 Task: Create new contact,   with mail id: 'IsabelleMitchell@thk.com', first name: 'Isabelle', Last name: 'Mitchell', Job Title: Systems Analyst, Phone number (801) 555-9012. Change life cycle stage to  'Lead' and lead status to 'New'. Add new company to the associated contact: www.swelectes.com
 . Logged in from softage.5@softage.net
Action: Mouse moved to (76, 55)
Screenshot: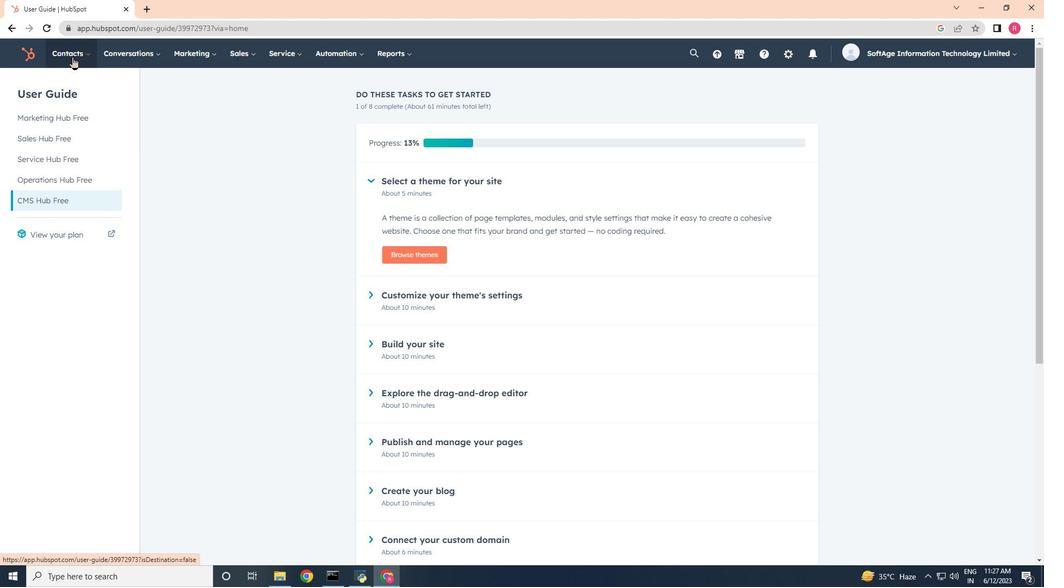 
Action: Mouse pressed left at (76, 55)
Screenshot: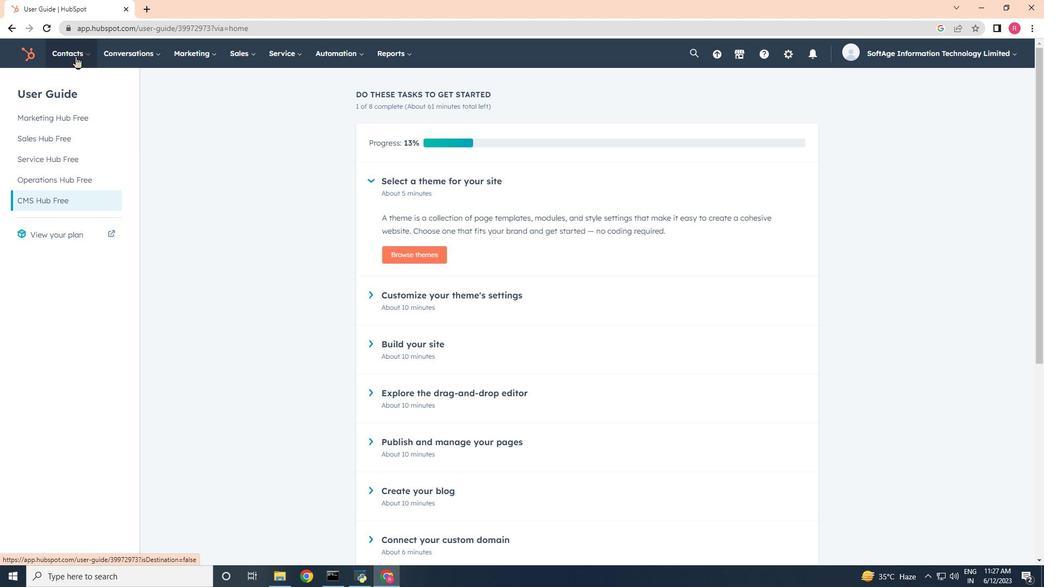 
Action: Mouse moved to (77, 90)
Screenshot: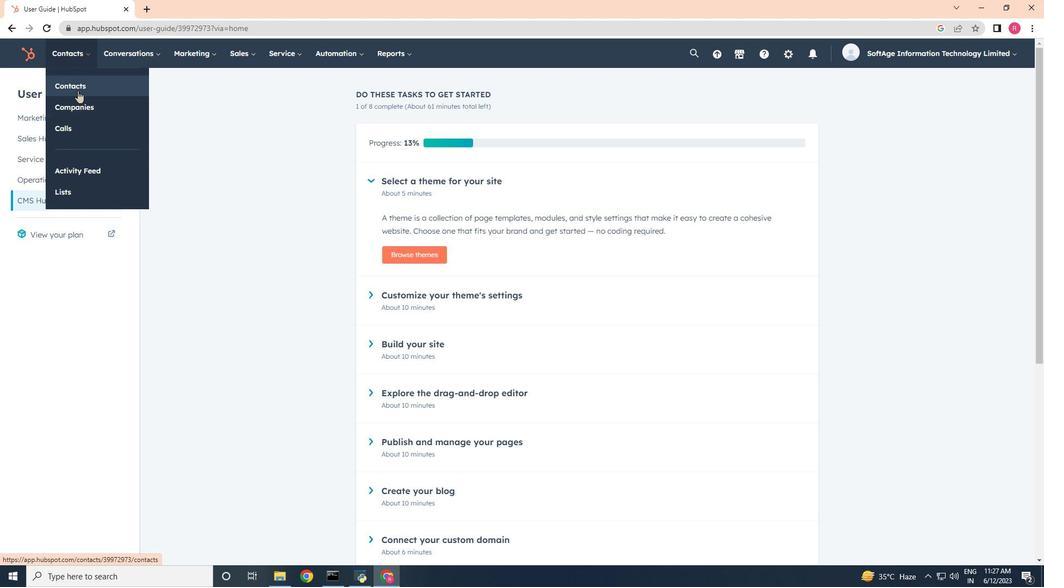
Action: Mouse pressed left at (77, 90)
Screenshot: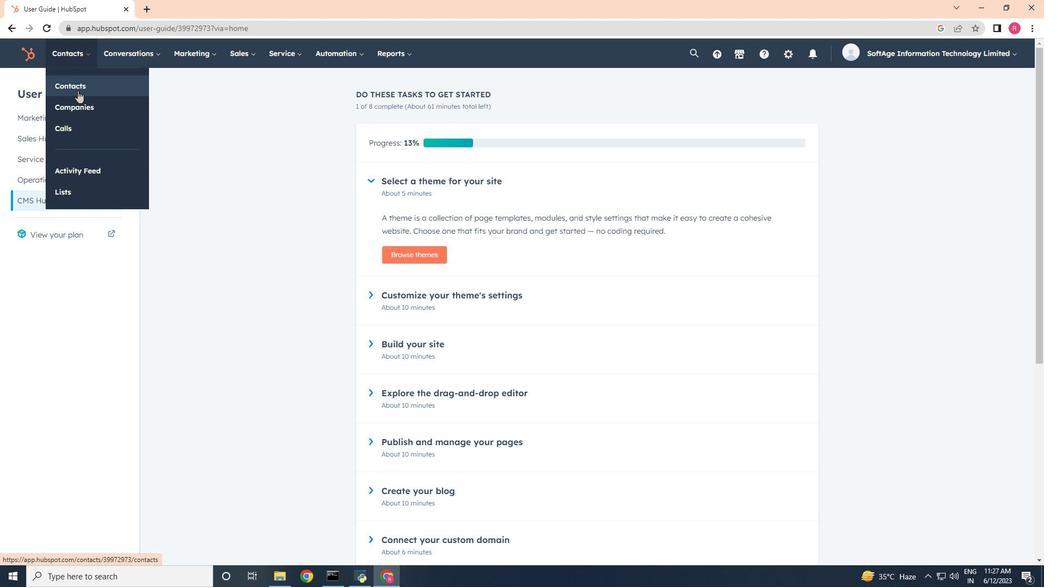 
Action: Mouse moved to (999, 97)
Screenshot: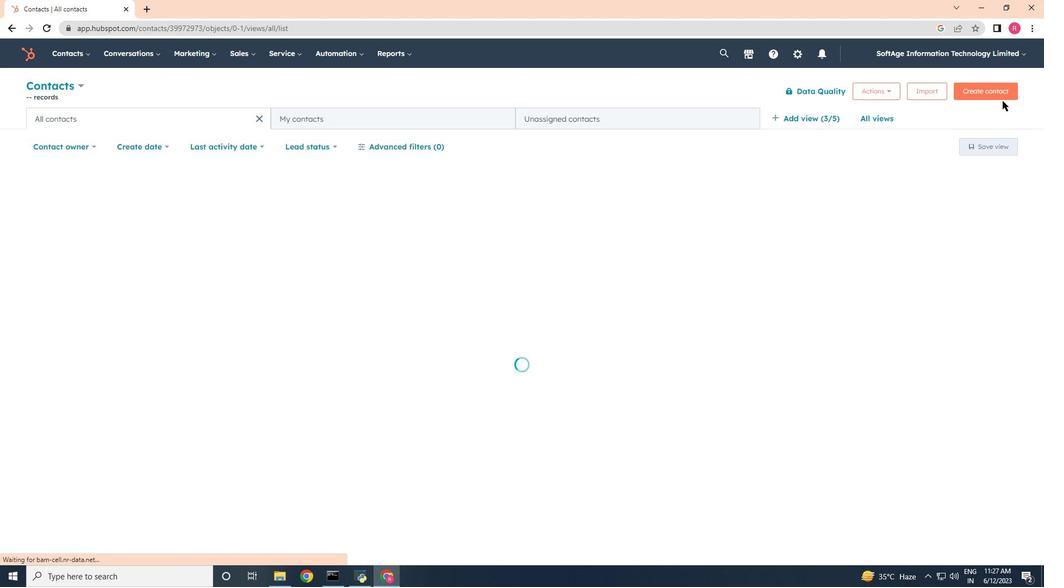 
Action: Mouse pressed left at (999, 97)
Screenshot: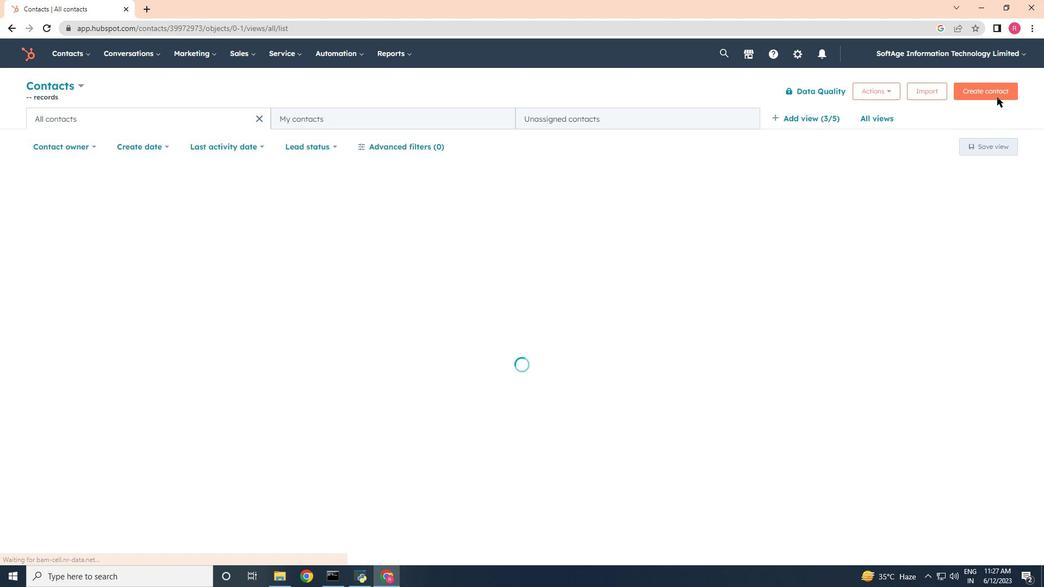 
Action: Mouse moved to (783, 141)
Screenshot: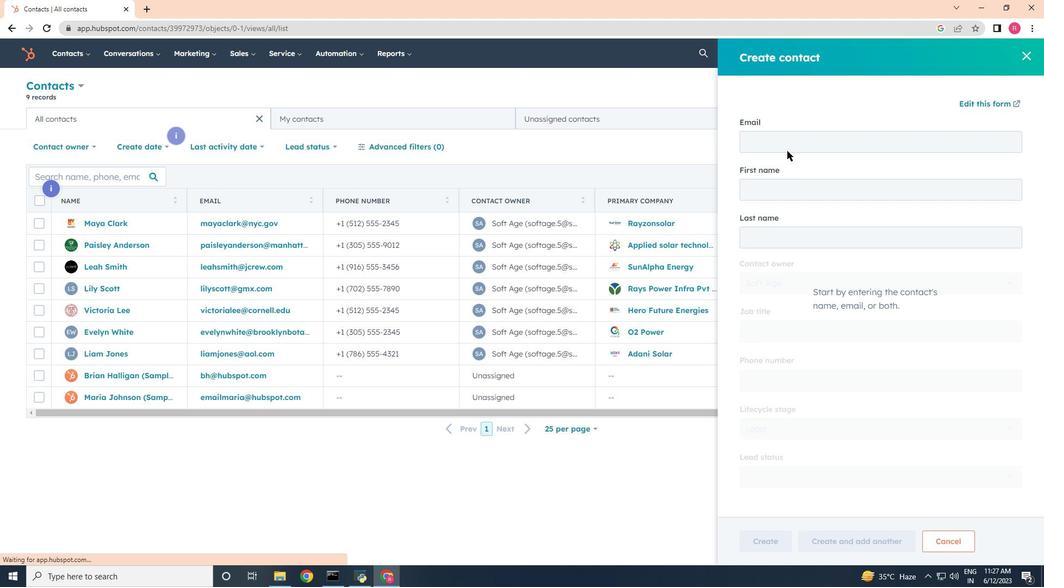 
Action: Mouse pressed left at (783, 141)
Screenshot: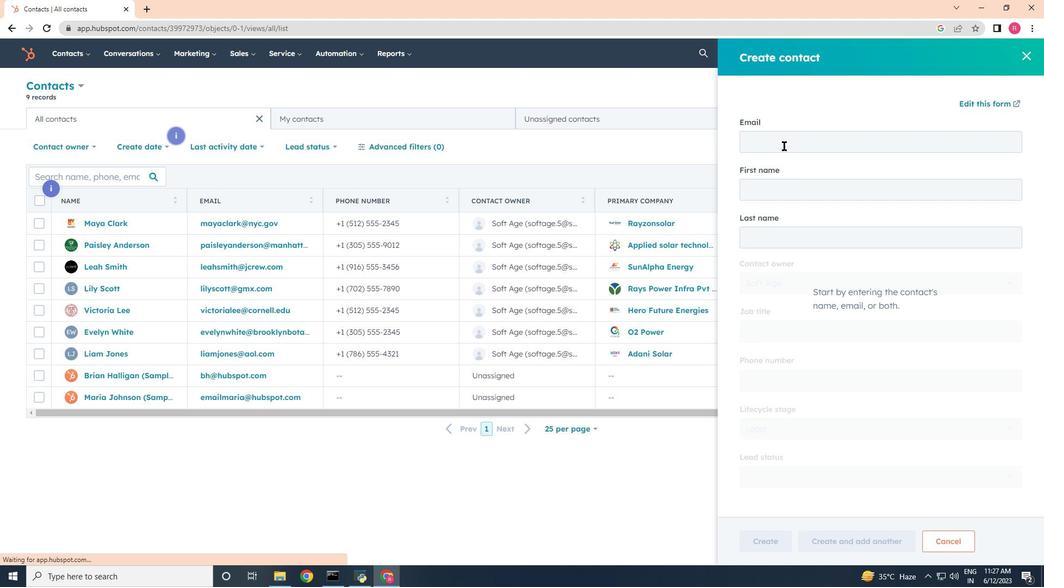 
Action: Key pressed <Key.shift>Isabelle<Key.shift>M<Key.backspace>
Screenshot: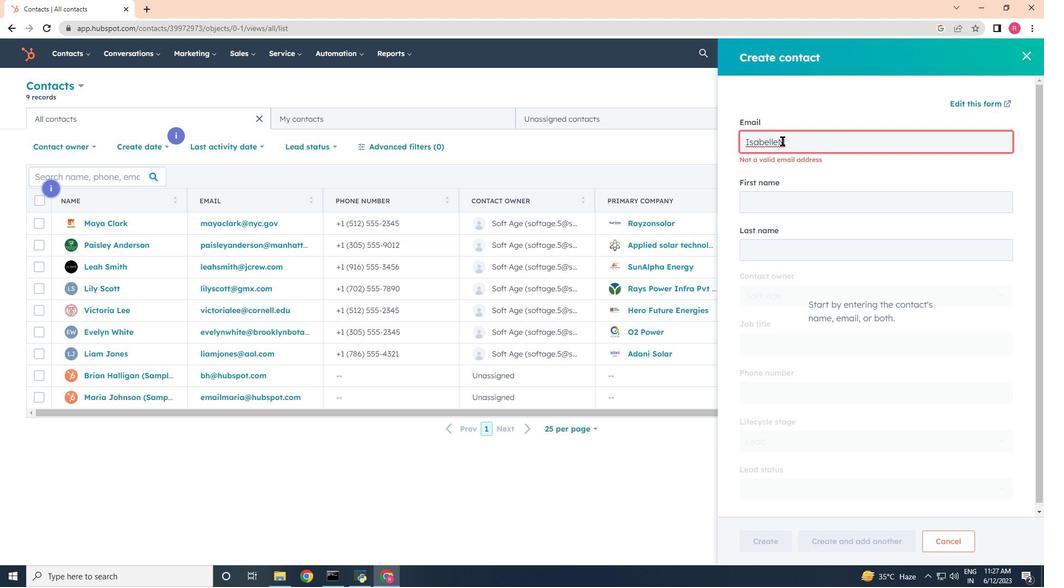 
Action: Mouse scrolled (783, 142) with delta (0, 0)
Screenshot: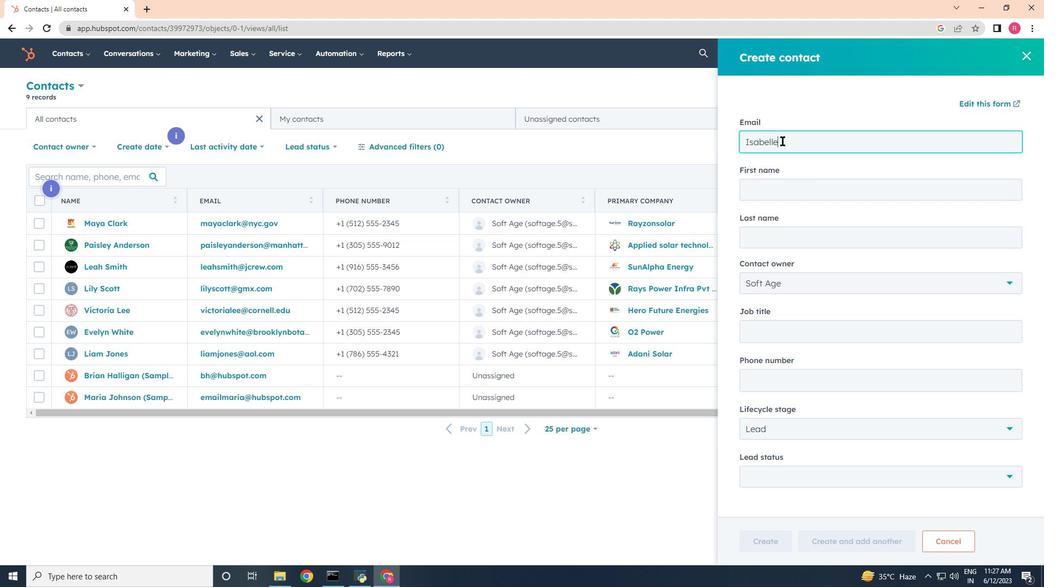 
Action: Mouse moved to (462, 205)
Screenshot: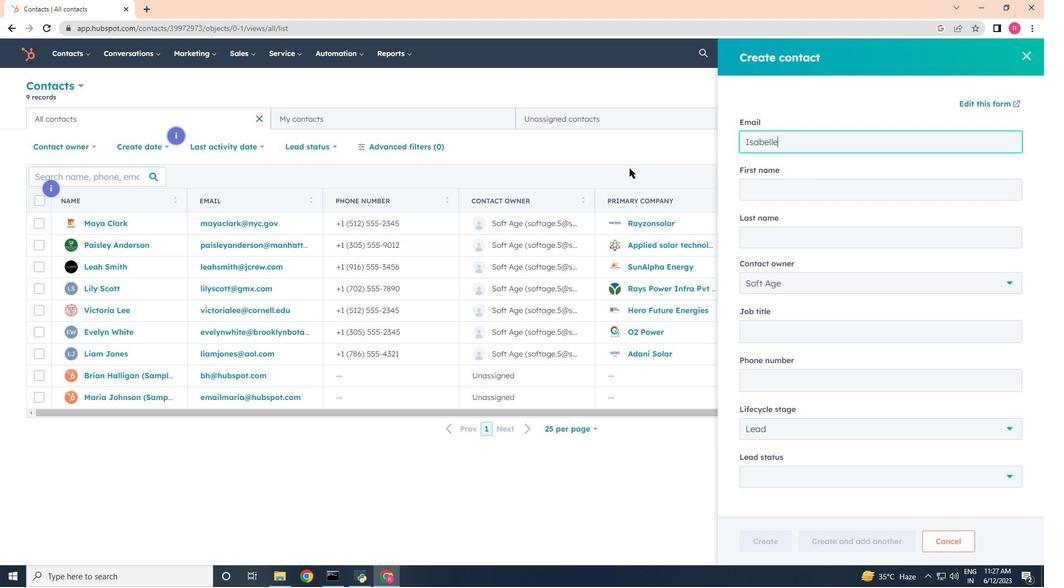 
Action: Key pressed <Key.shift>Mitchell<Key.shift><Key.shift><Key.shift>@thk.com
Screenshot: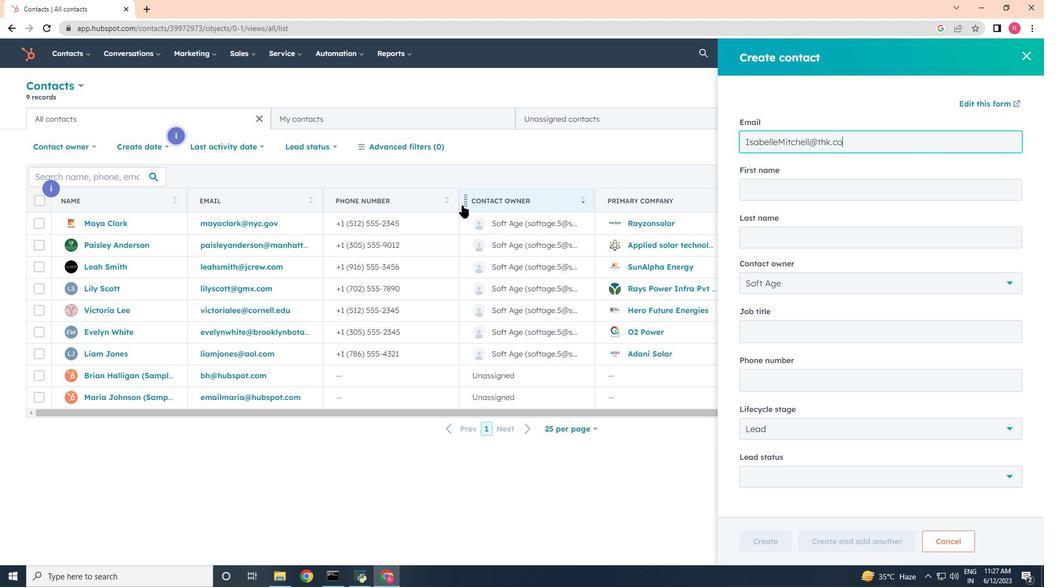 
Action: Mouse moved to (774, 183)
Screenshot: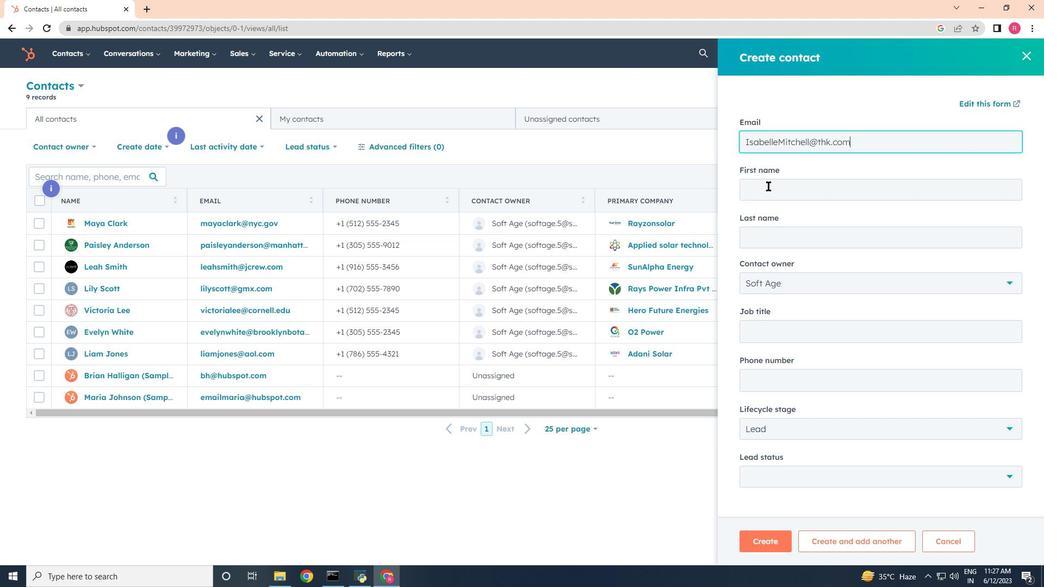 
Action: Mouse pressed left at (774, 183)
Screenshot: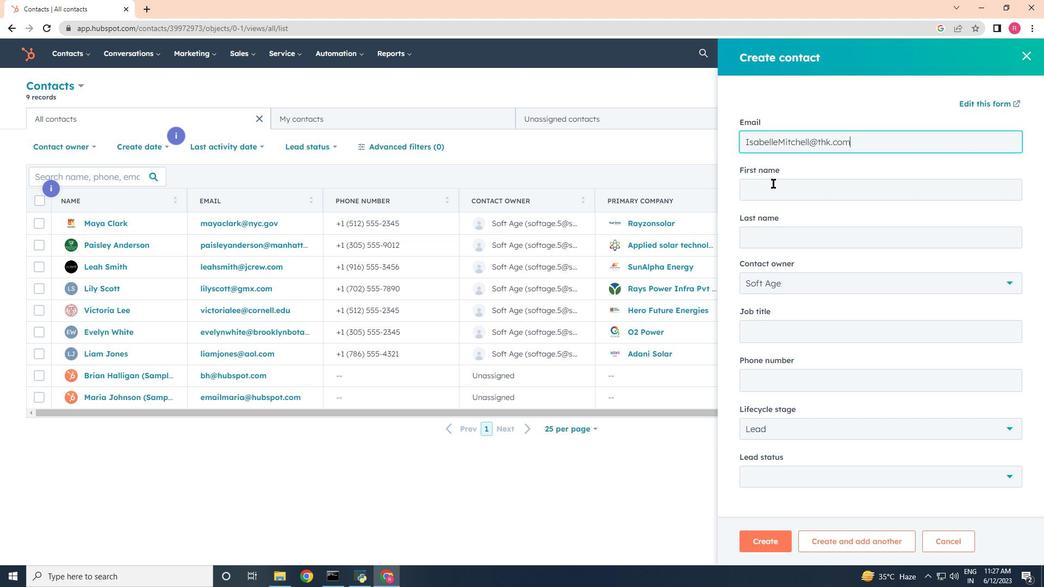 
Action: Mouse moved to (768, 187)
Screenshot: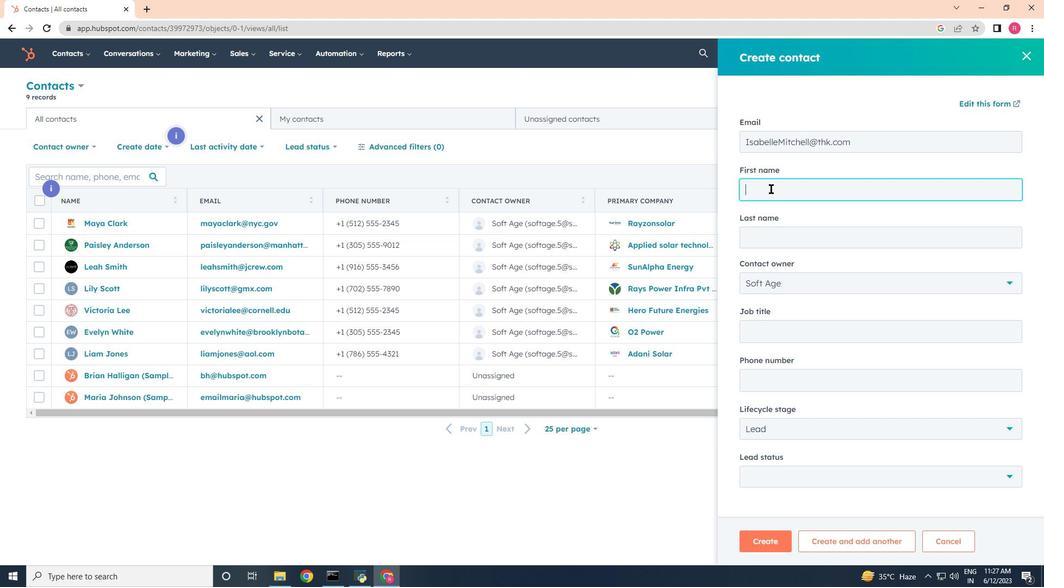 
Action: Key pressed <Key.shift>Isabelle<Key.tab><Key.shift>Mitchell<Key.tab><Key.tab><Key.shift>System<Key.space><Key.shift>Analyst<Key.space><Key.tab>8015559012
Screenshot: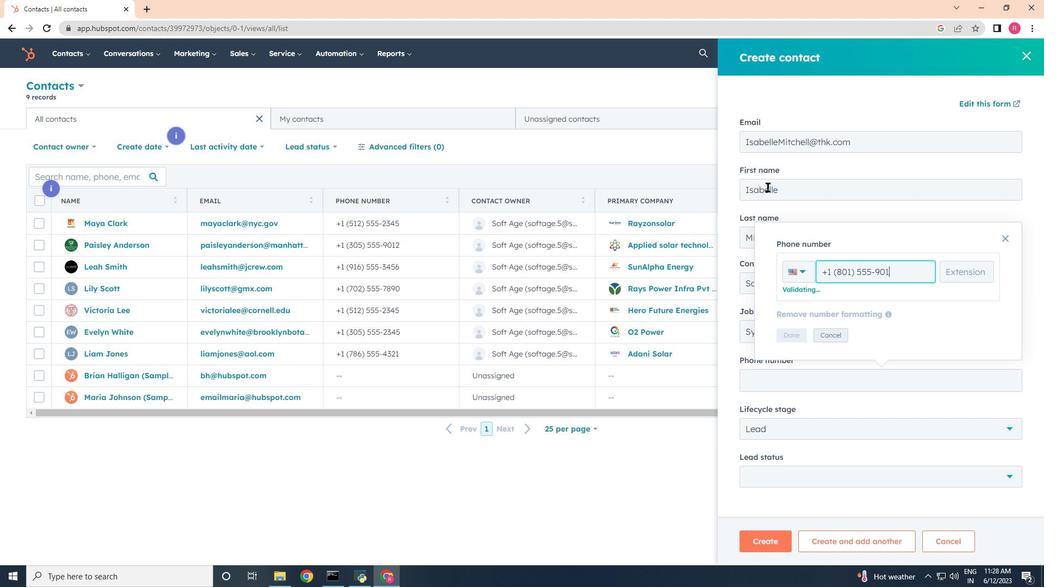 
Action: Mouse moved to (795, 333)
Screenshot: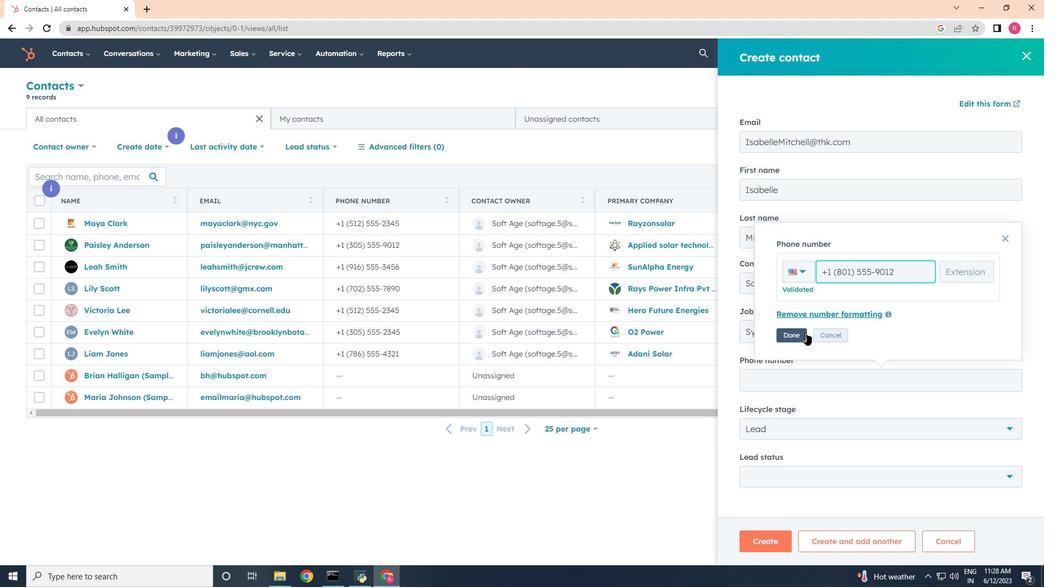 
Action: Mouse pressed left at (795, 333)
Screenshot: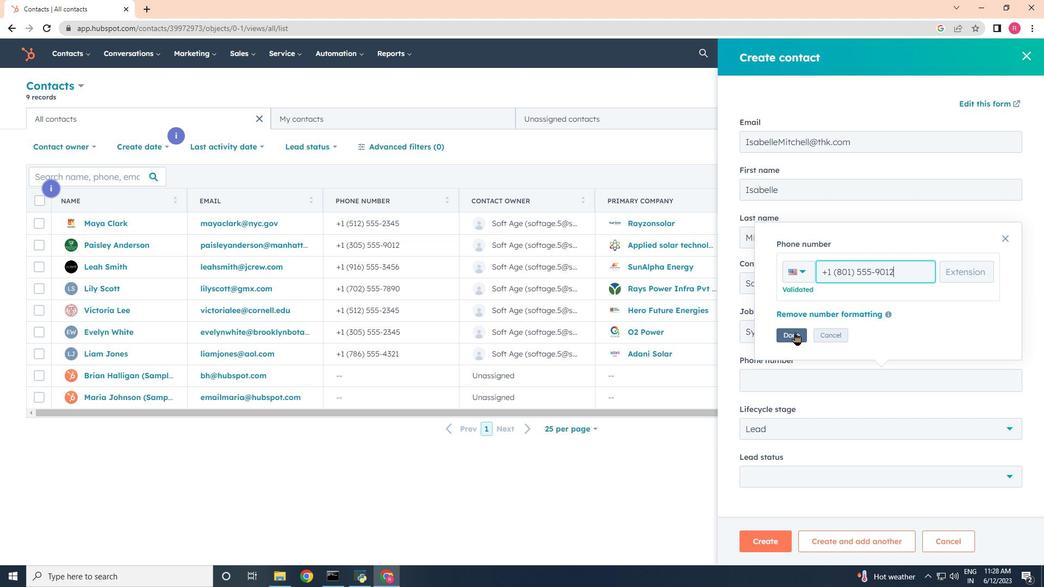 
Action: Mouse moved to (782, 431)
Screenshot: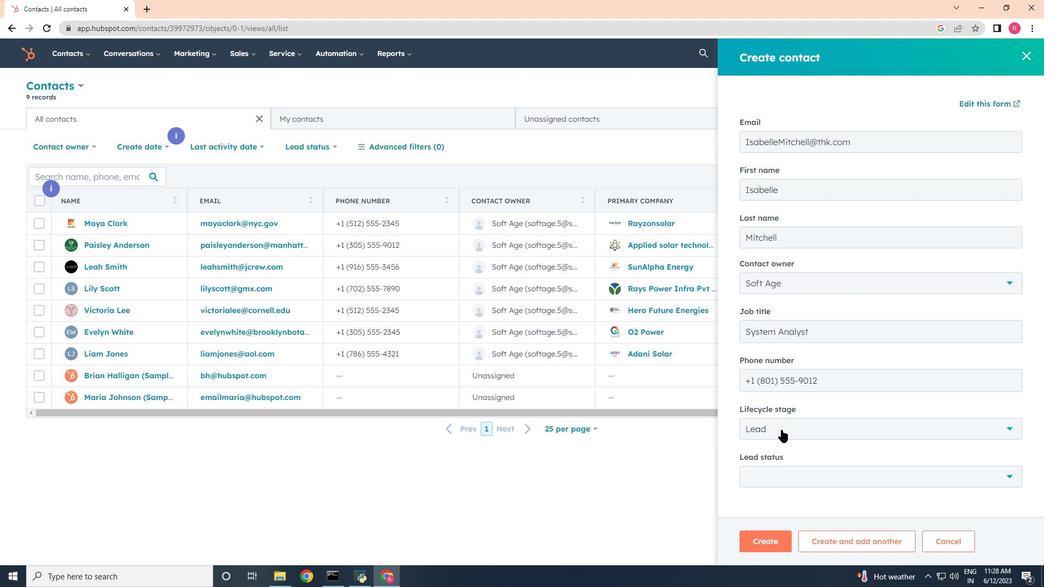 
Action: Mouse pressed left at (782, 431)
Screenshot: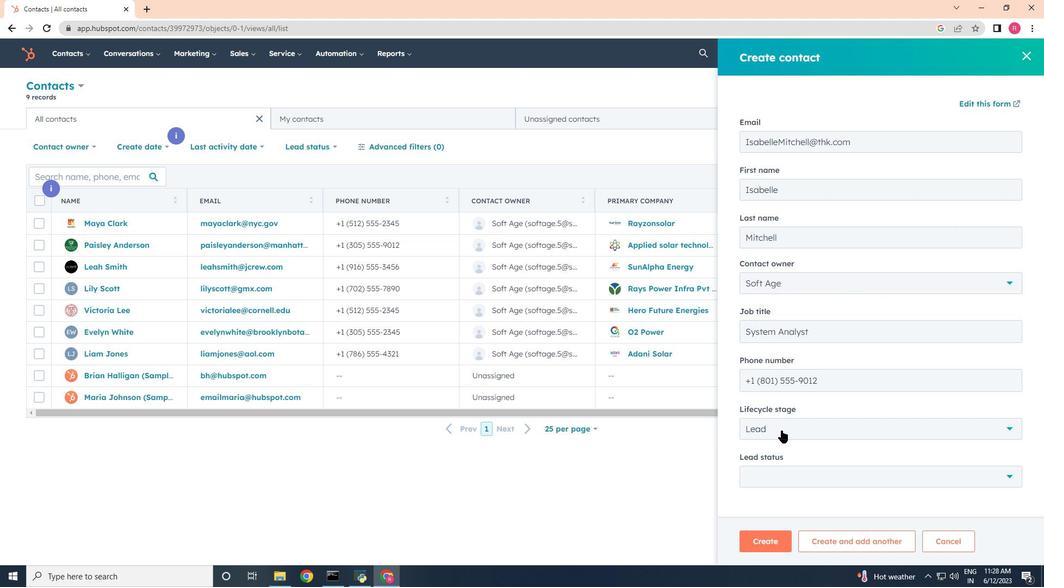 
Action: Mouse moved to (761, 331)
Screenshot: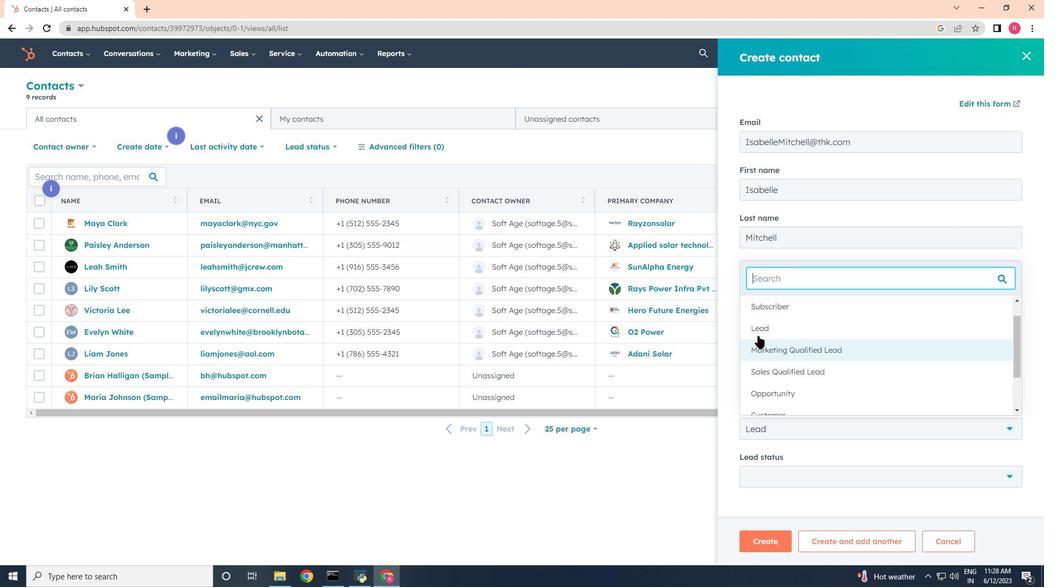 
Action: Mouse scrolled (761, 330) with delta (0, 0)
Screenshot: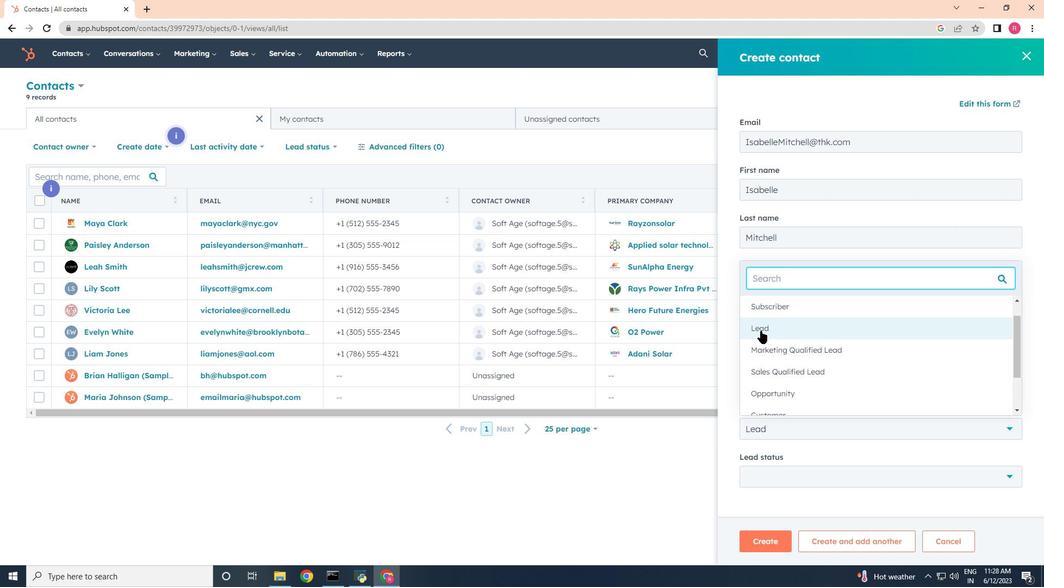 
Action: Mouse scrolled (761, 330) with delta (0, 0)
Screenshot: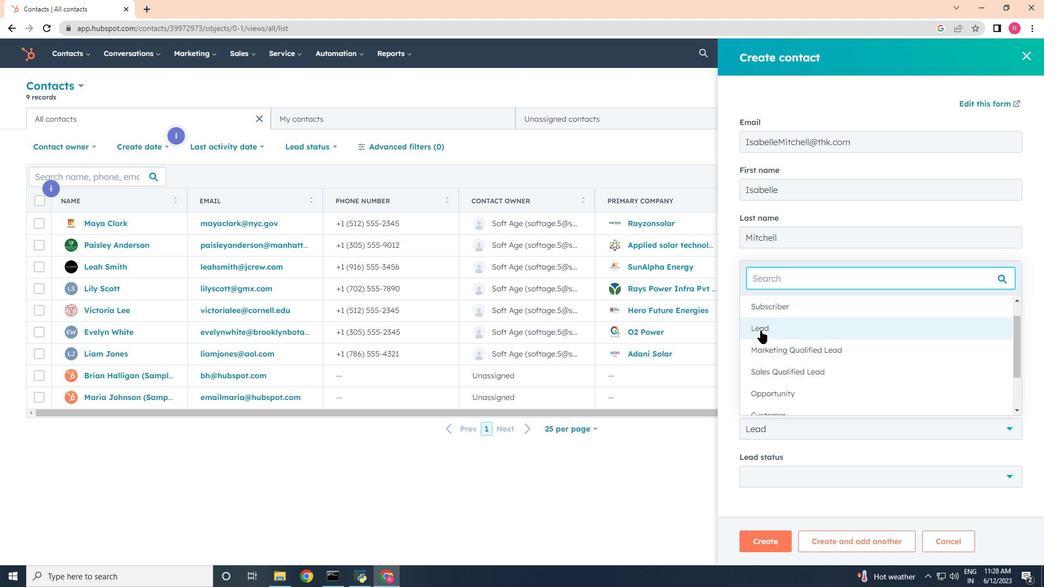 
Action: Mouse scrolled (761, 330) with delta (0, 0)
Screenshot: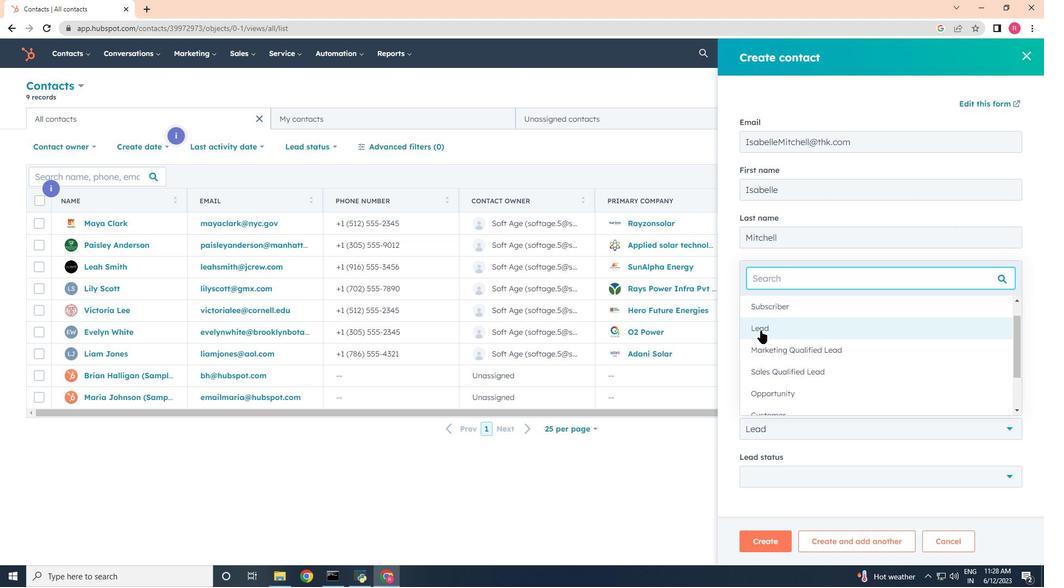 
Action: Mouse scrolled (761, 331) with delta (0, 0)
Screenshot: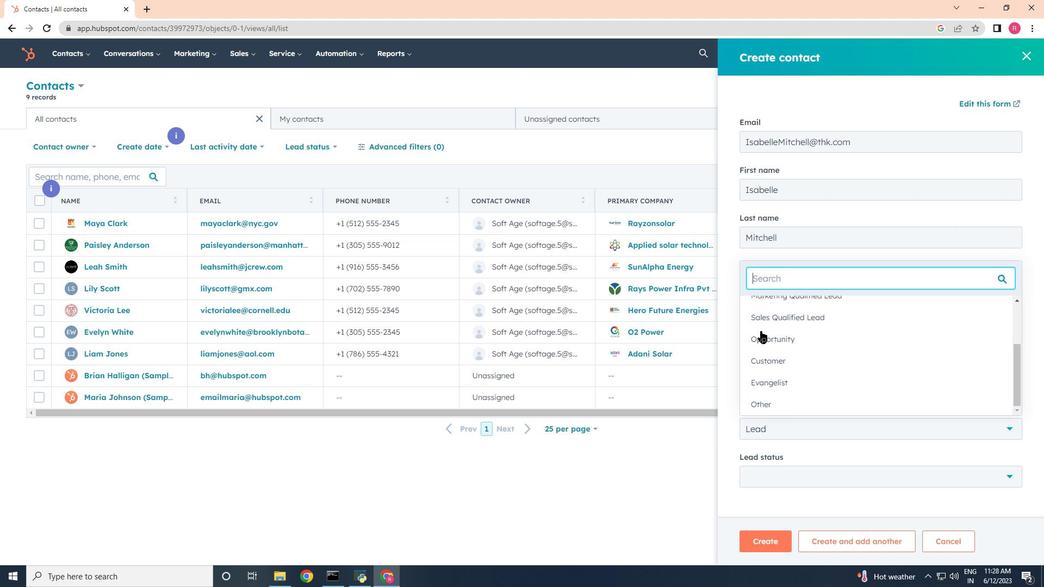 
Action: Mouse scrolled (761, 331) with delta (0, 0)
Screenshot: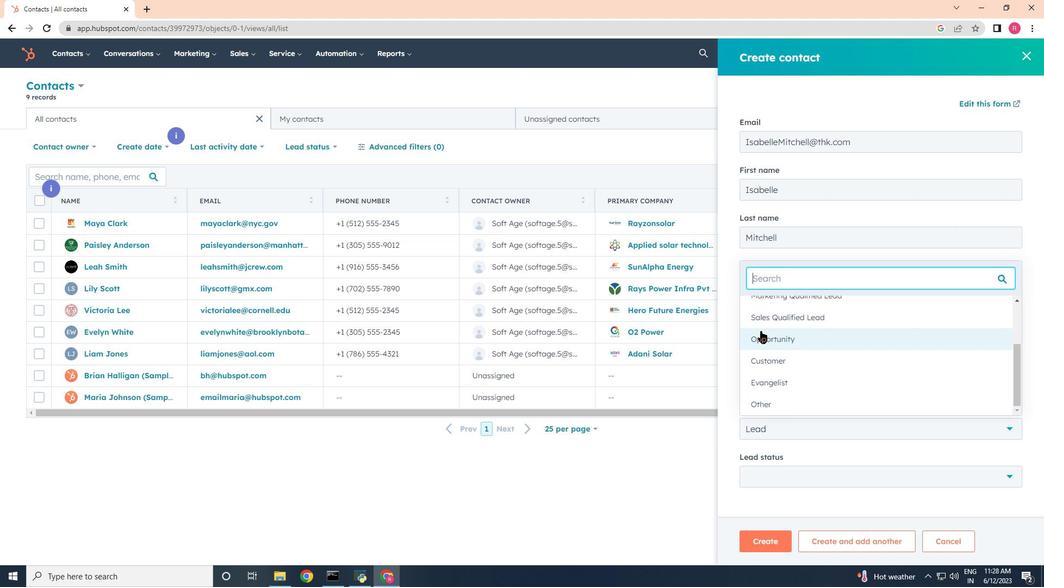 
Action: Mouse moved to (773, 354)
Screenshot: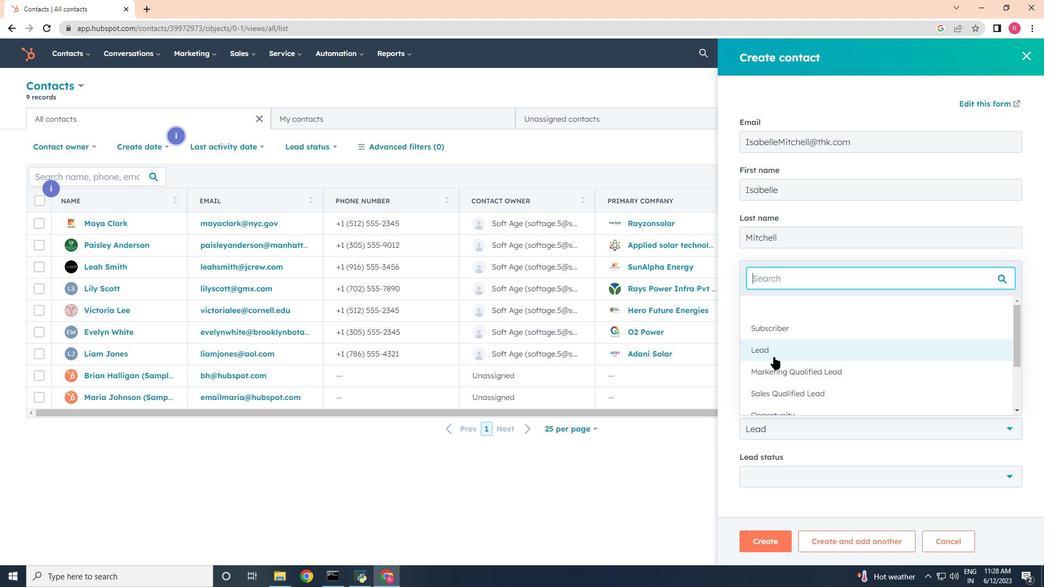 
Action: Mouse pressed left at (773, 354)
Screenshot: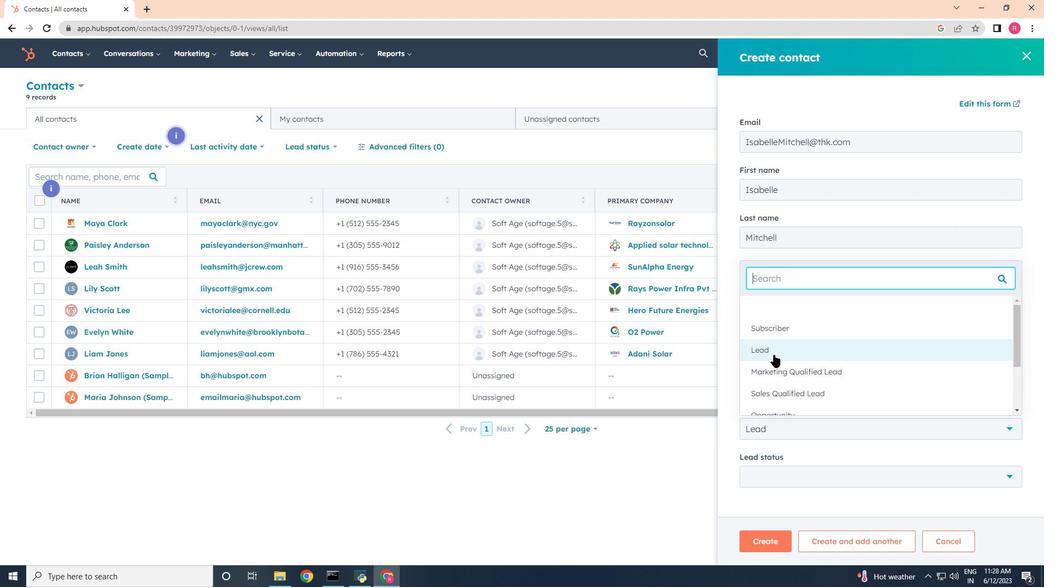 
Action: Mouse moved to (786, 475)
Screenshot: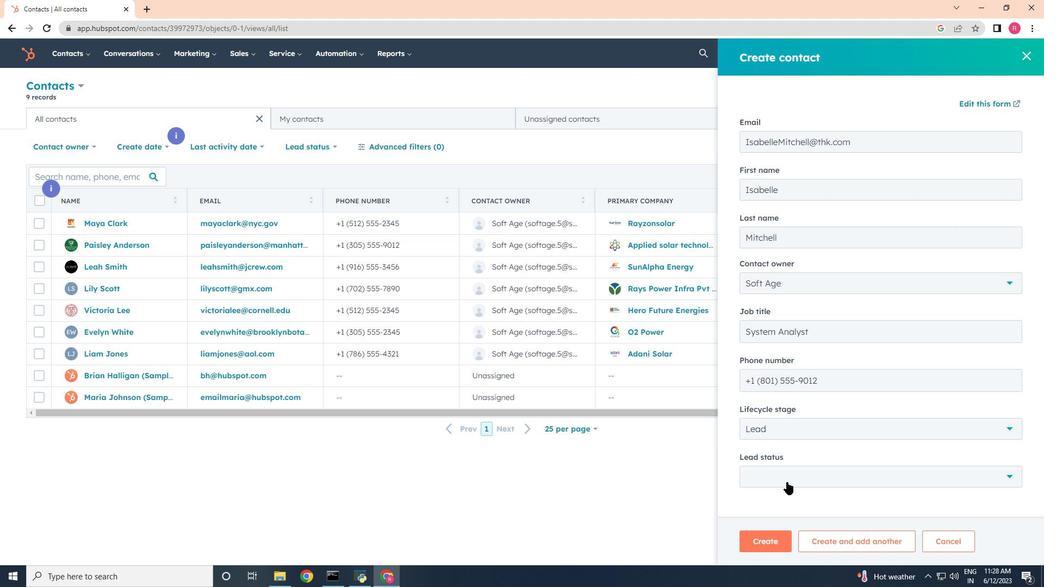
Action: Mouse pressed left at (786, 475)
Screenshot: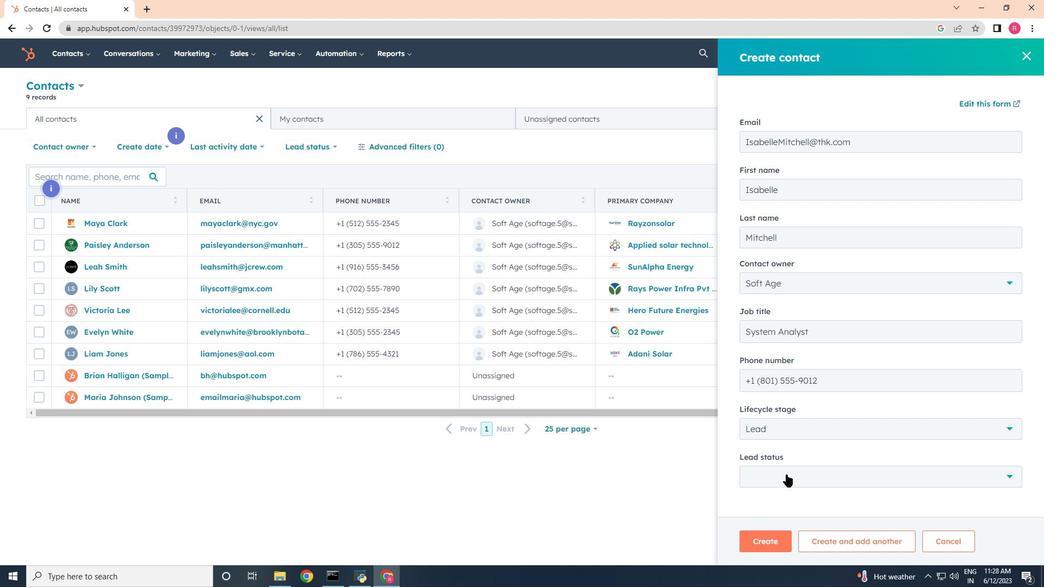 
Action: Mouse moved to (788, 378)
Screenshot: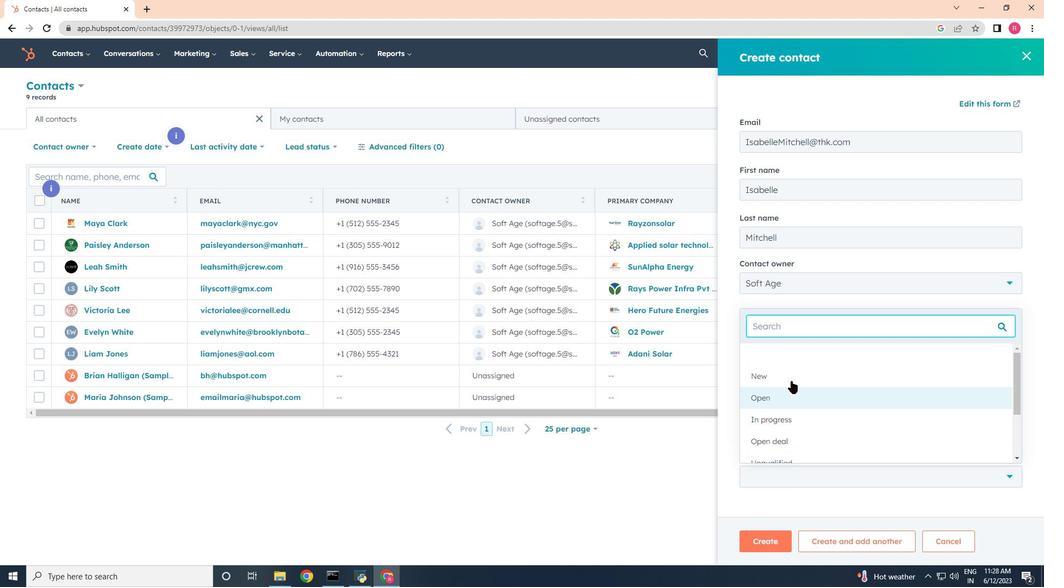 
Action: Mouse pressed left at (788, 378)
Screenshot: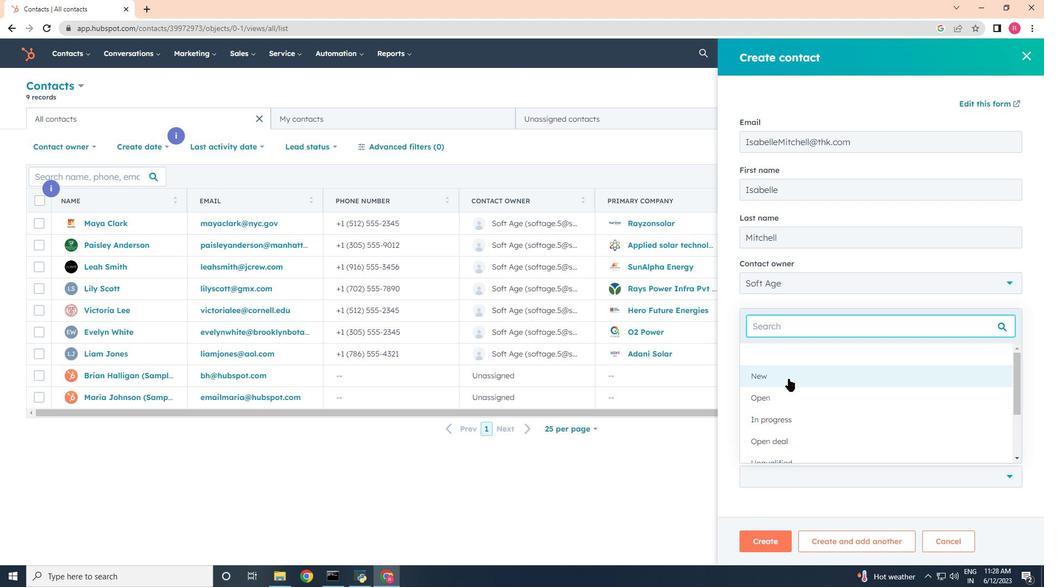 
Action: Mouse moved to (771, 548)
Screenshot: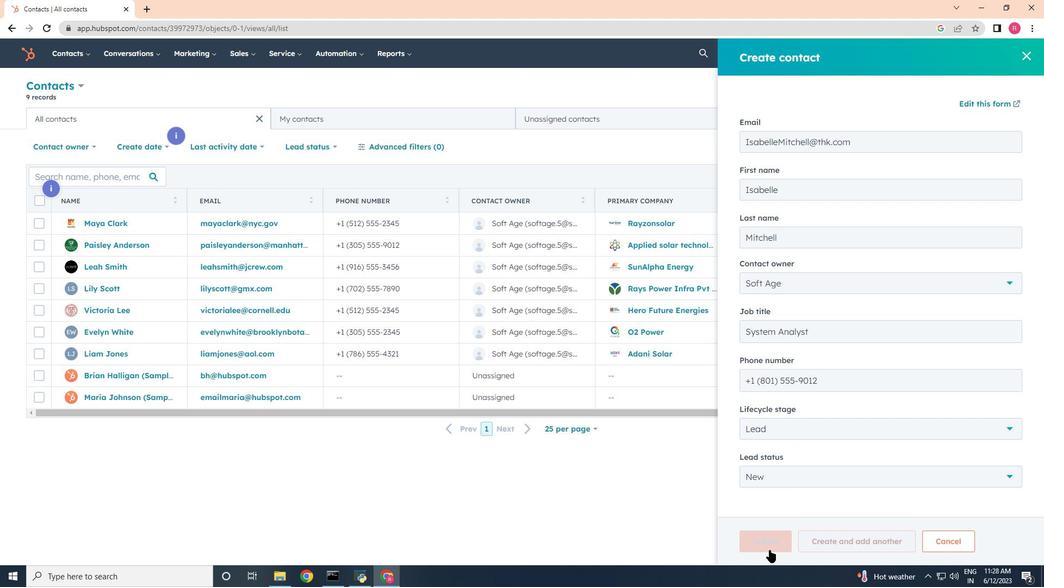 
Action: Mouse pressed left at (771, 548)
Screenshot: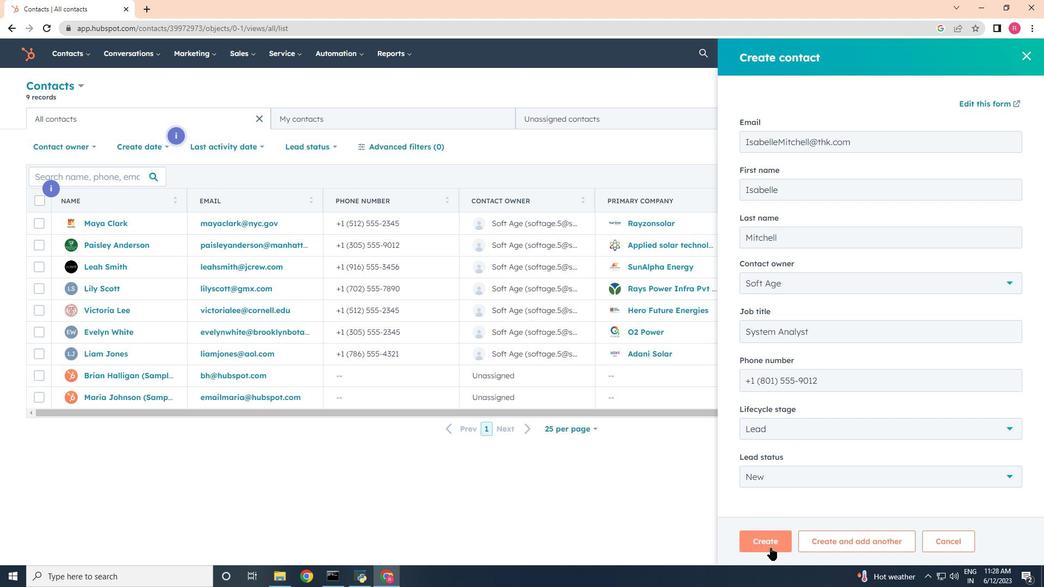 
Action: Mouse moved to (729, 351)
Screenshot: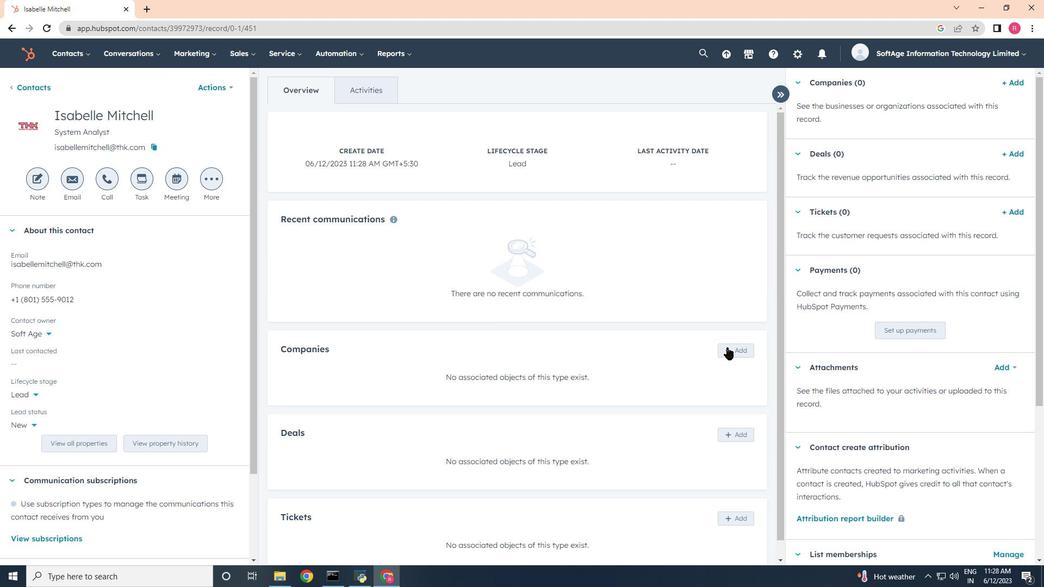 
Action: Mouse pressed left at (729, 351)
Screenshot: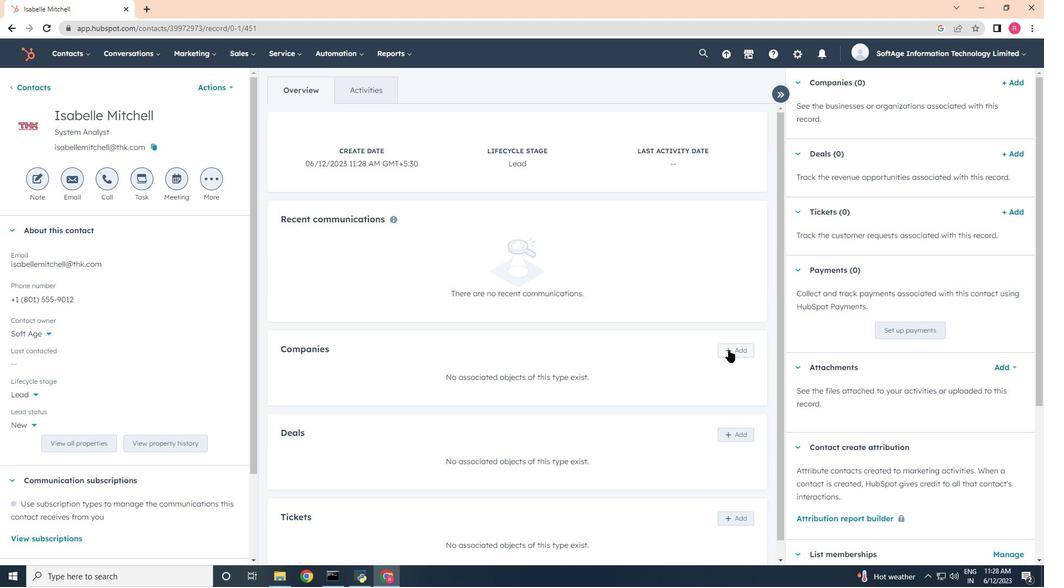 
Action: Mouse moved to (790, 119)
Screenshot: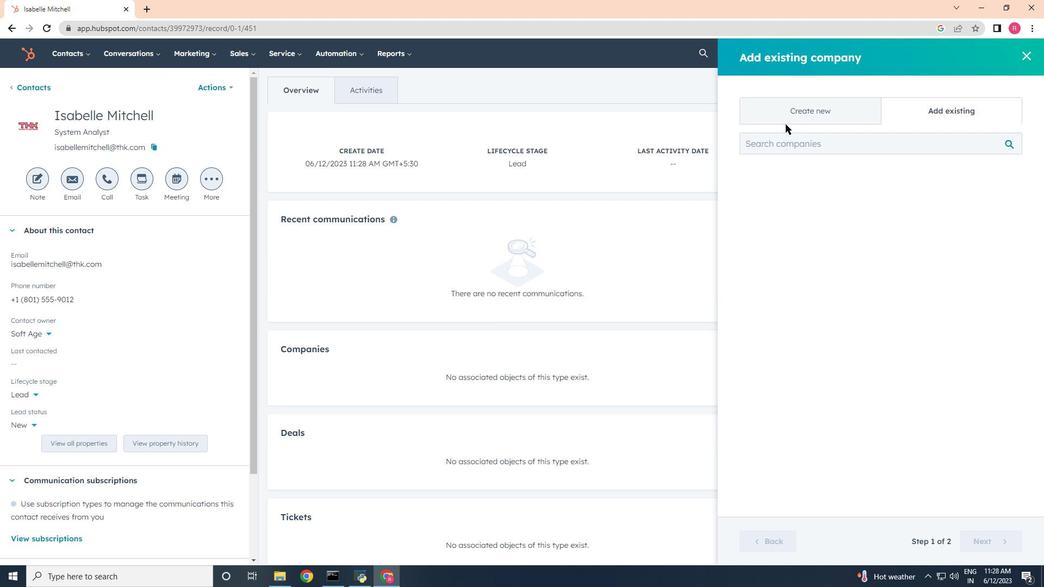
Action: Mouse pressed left at (790, 119)
Screenshot: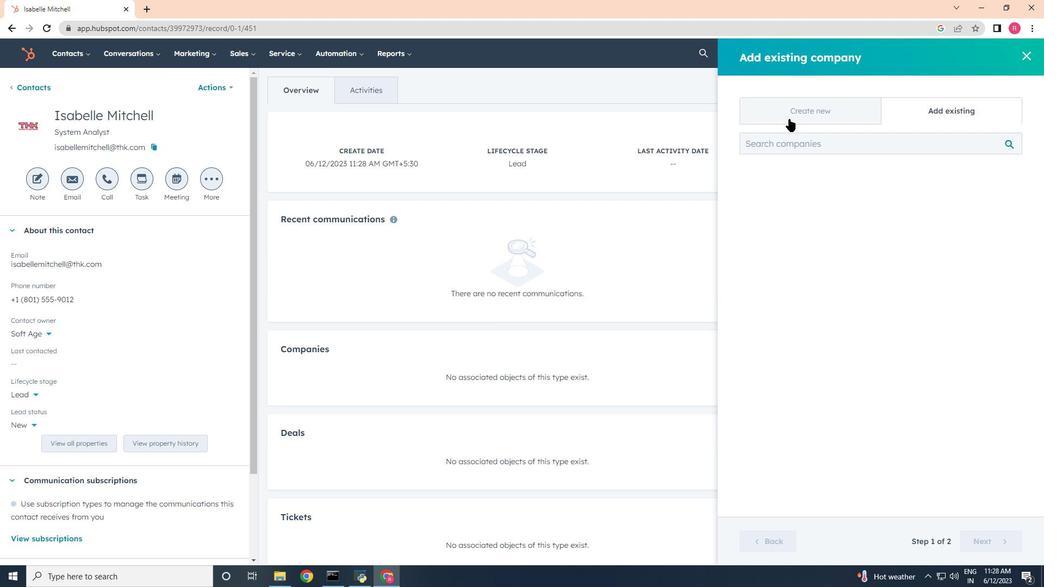 
Action: Mouse moved to (785, 176)
Screenshot: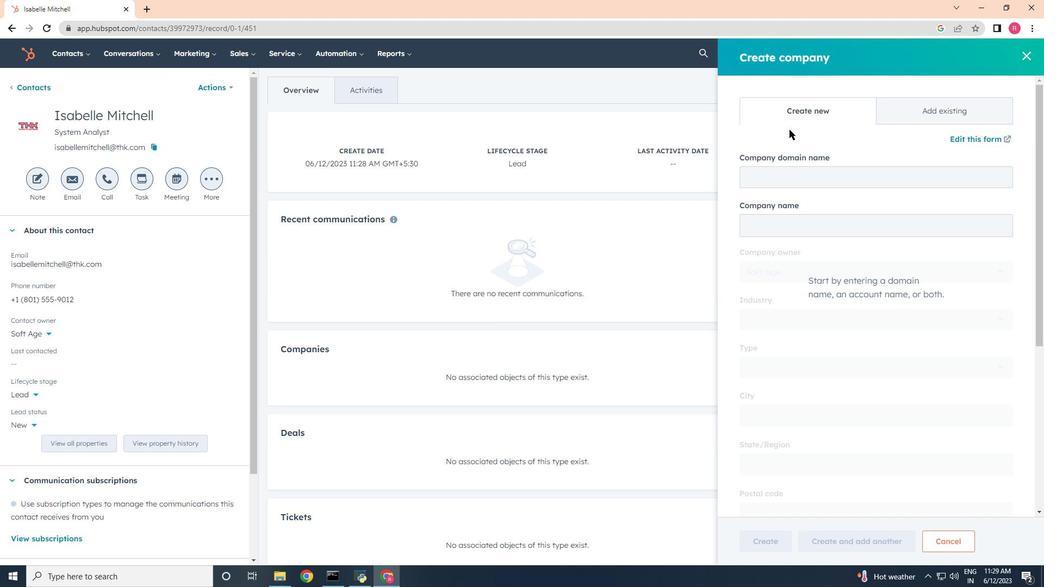 
Action: Mouse pressed left at (785, 176)
Screenshot: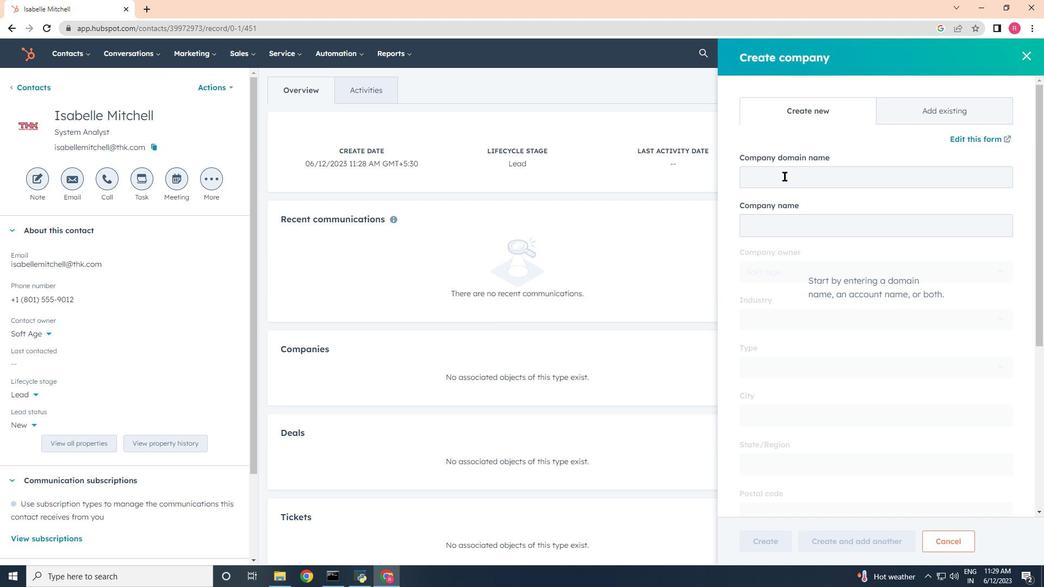 
Action: Key pressed www.swelectes.com
Screenshot: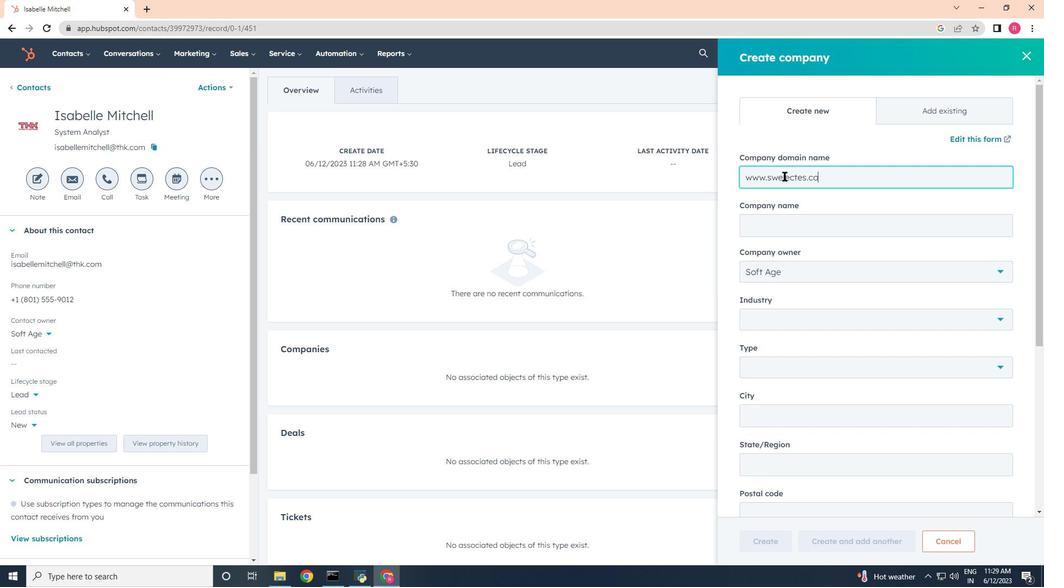 
Action: Mouse moved to (803, 365)
Screenshot: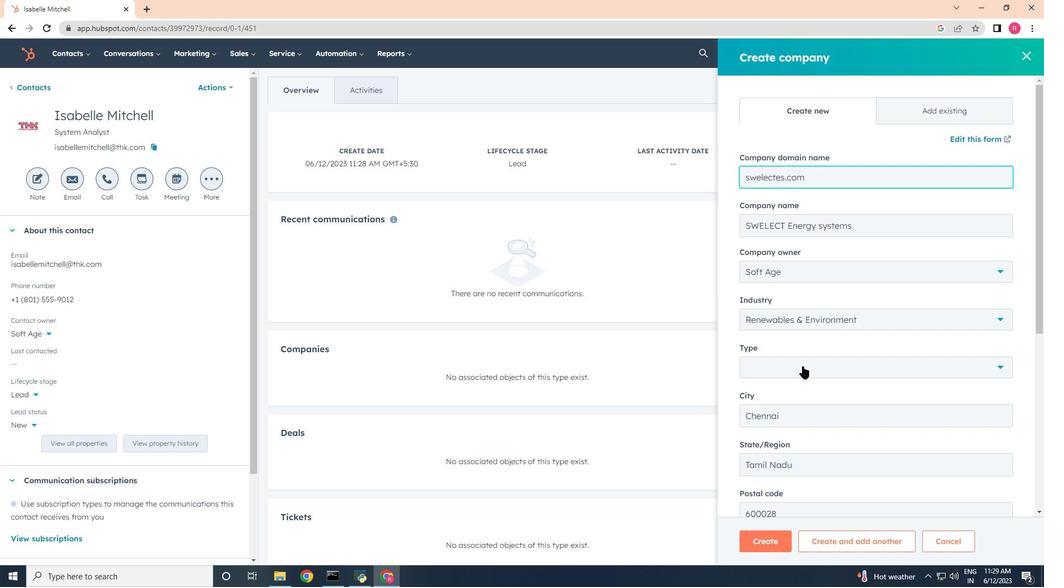 
Action: Mouse scrolled (803, 364) with delta (0, 0)
Screenshot: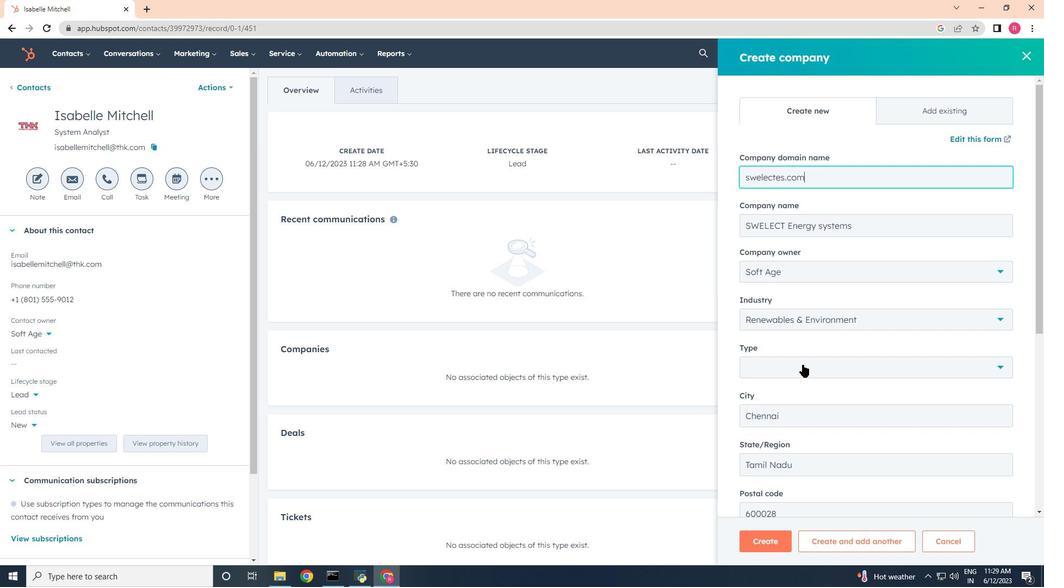 
Action: Mouse scrolled (803, 364) with delta (0, 0)
Screenshot: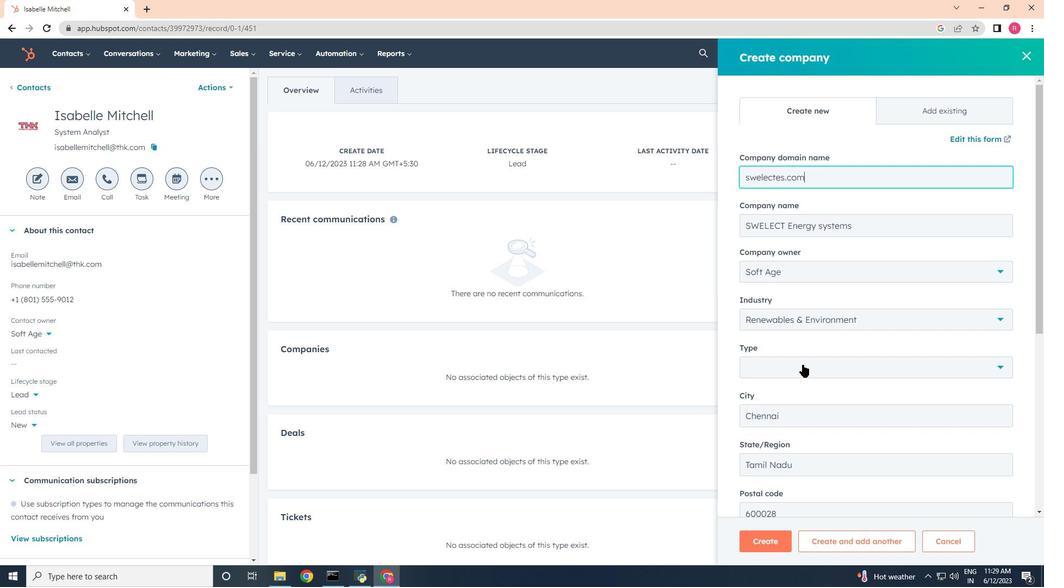 
Action: Mouse scrolled (803, 364) with delta (0, 0)
Screenshot: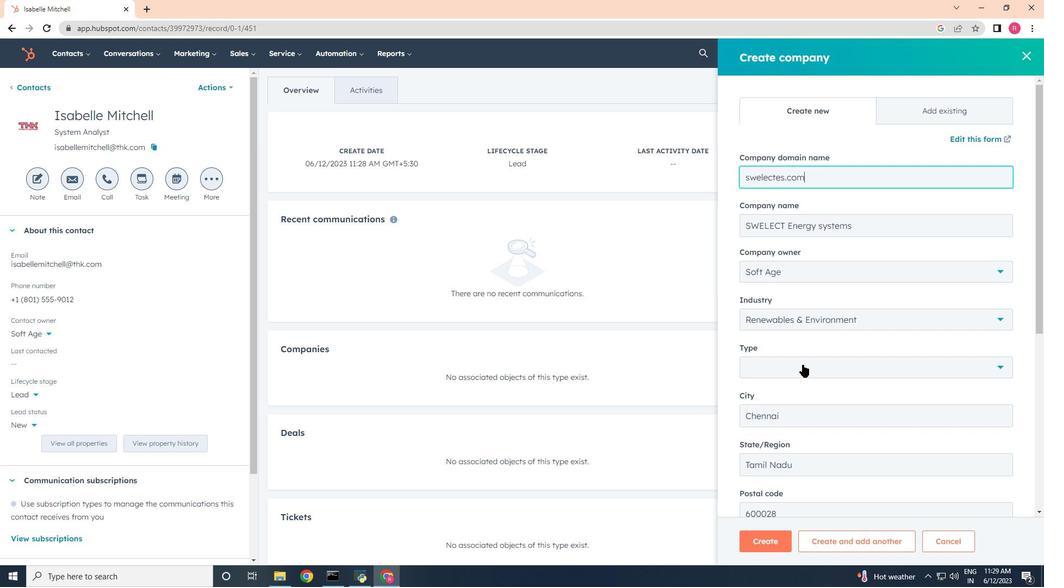 
Action: Mouse scrolled (803, 364) with delta (0, 0)
Screenshot: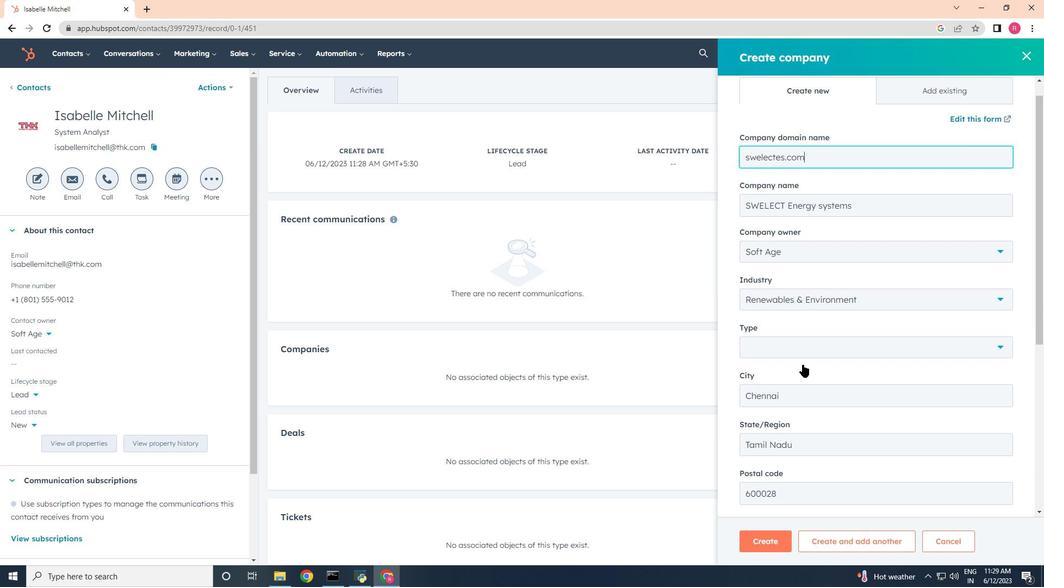 
Action: Mouse moved to (771, 489)
Screenshot: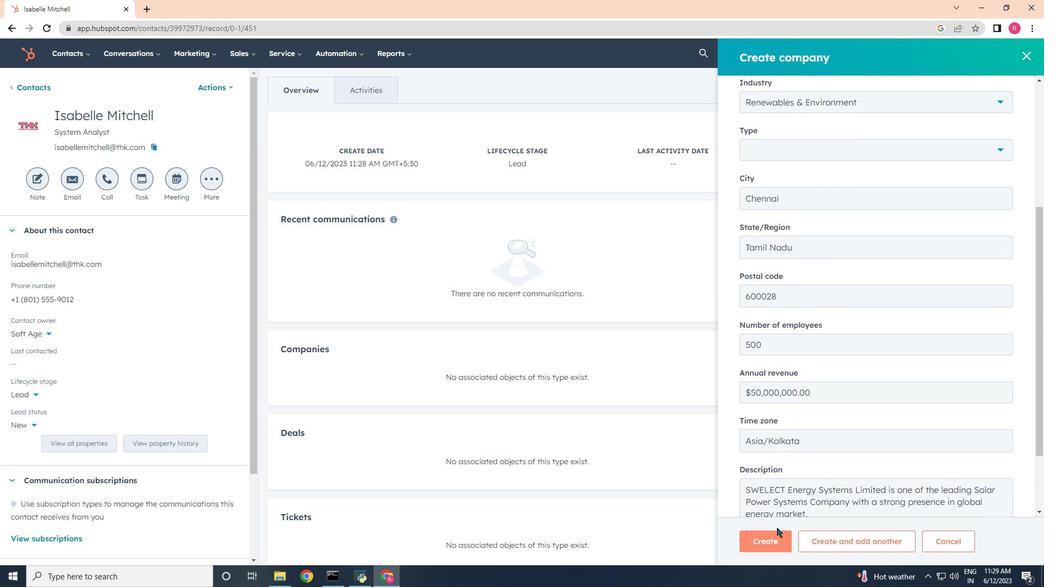 
Action: Mouse scrolled (771, 489) with delta (0, 0)
Screenshot: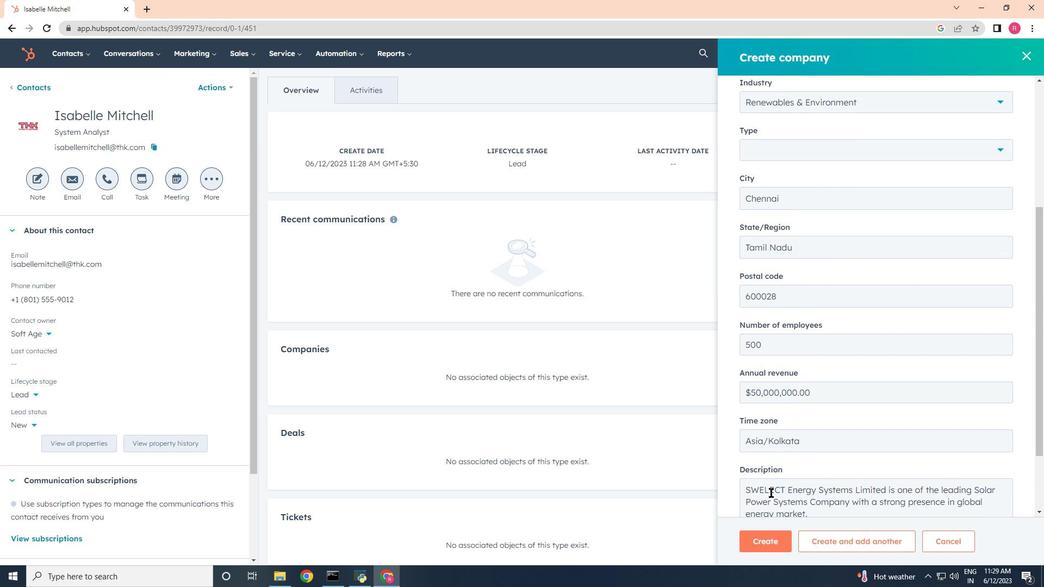 
Action: Mouse scrolled (771, 489) with delta (0, 0)
Screenshot: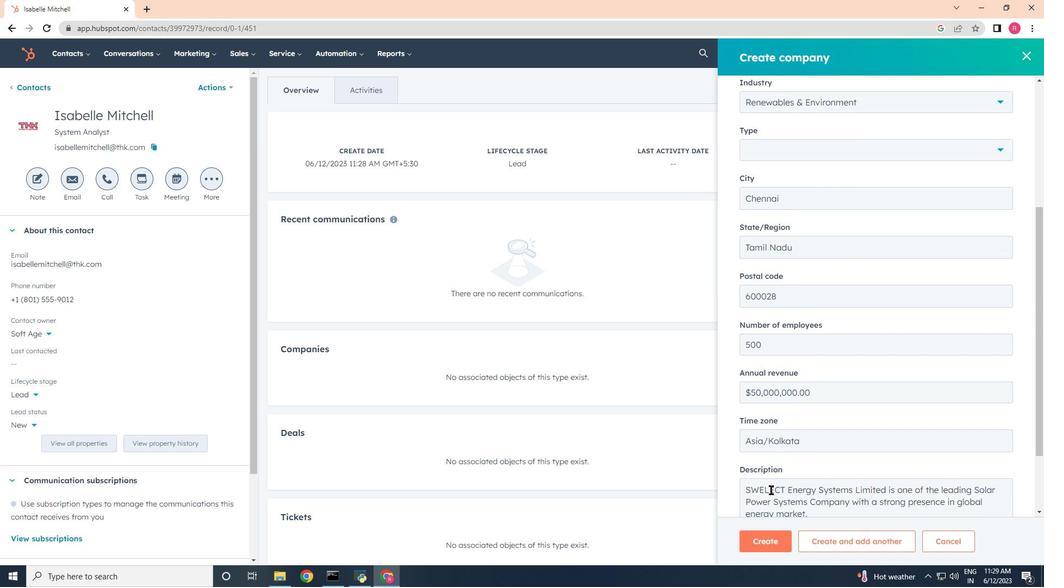 
Action: Mouse scrolled (771, 489) with delta (0, 0)
Screenshot: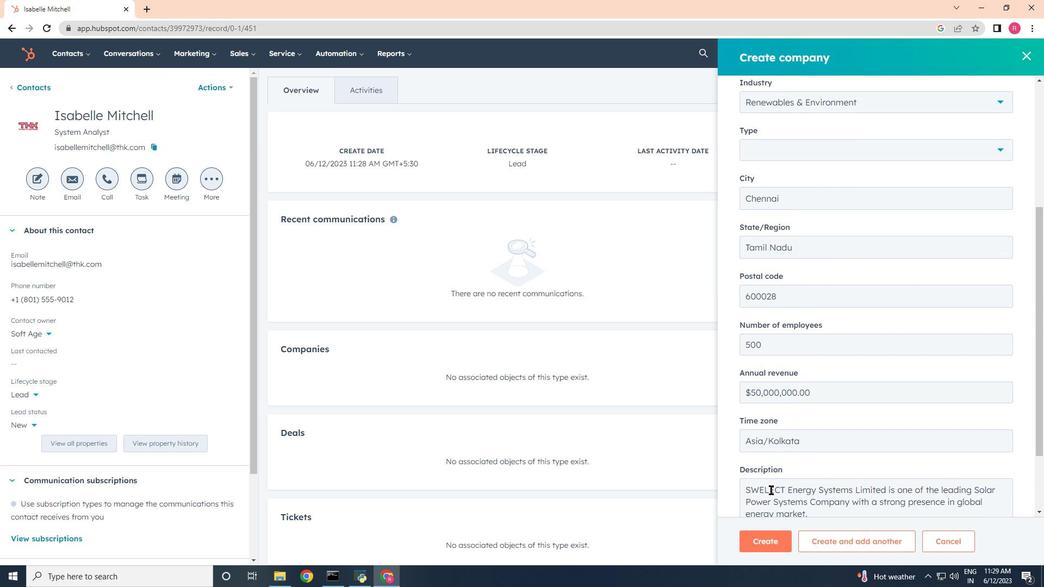 
Action: Mouse scrolled (771, 489) with delta (0, 0)
Screenshot: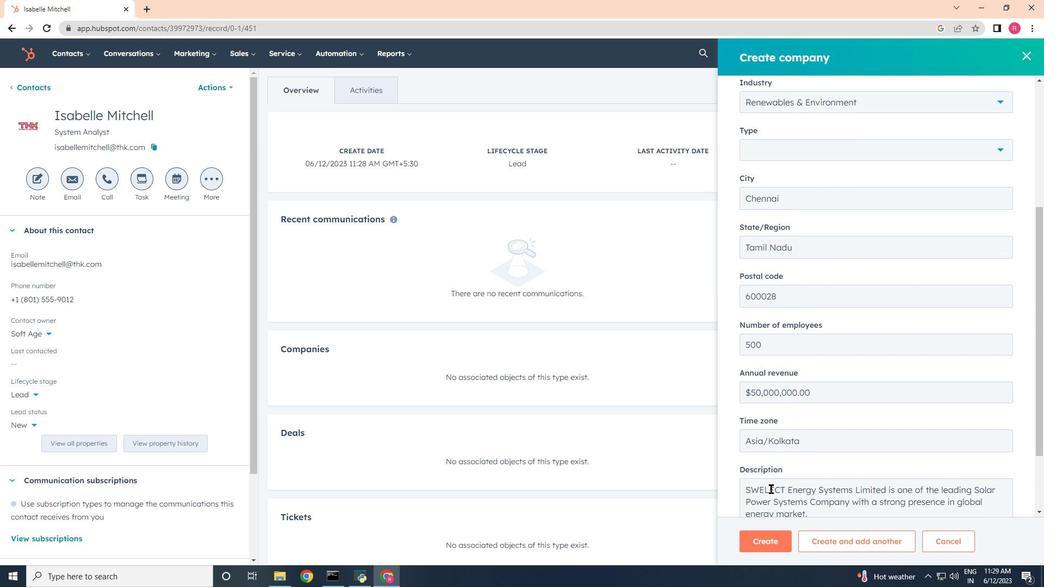 
Action: Mouse moved to (766, 547)
Screenshot: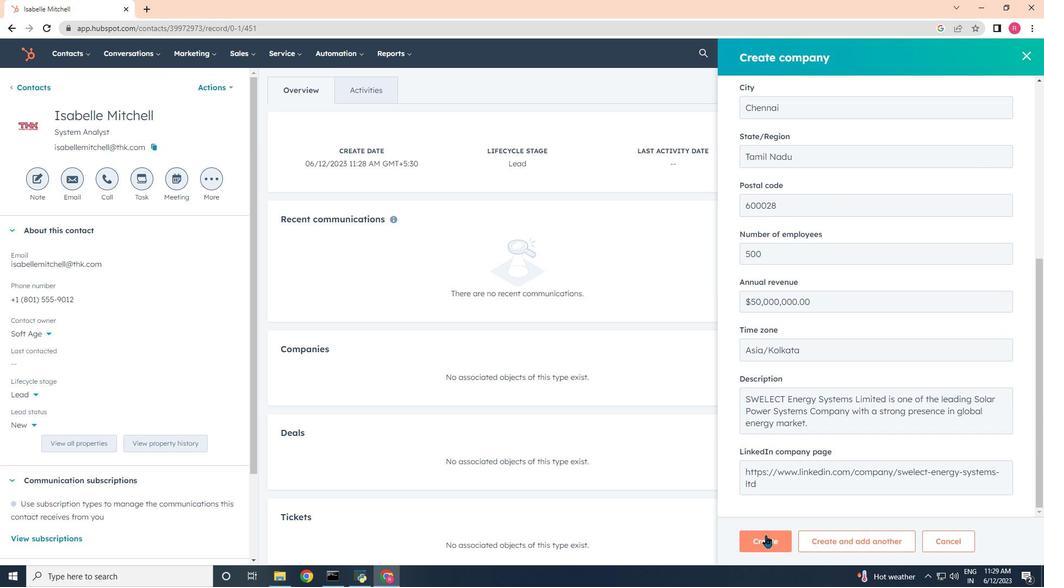 
Action: Mouse pressed left at (766, 547)
Screenshot: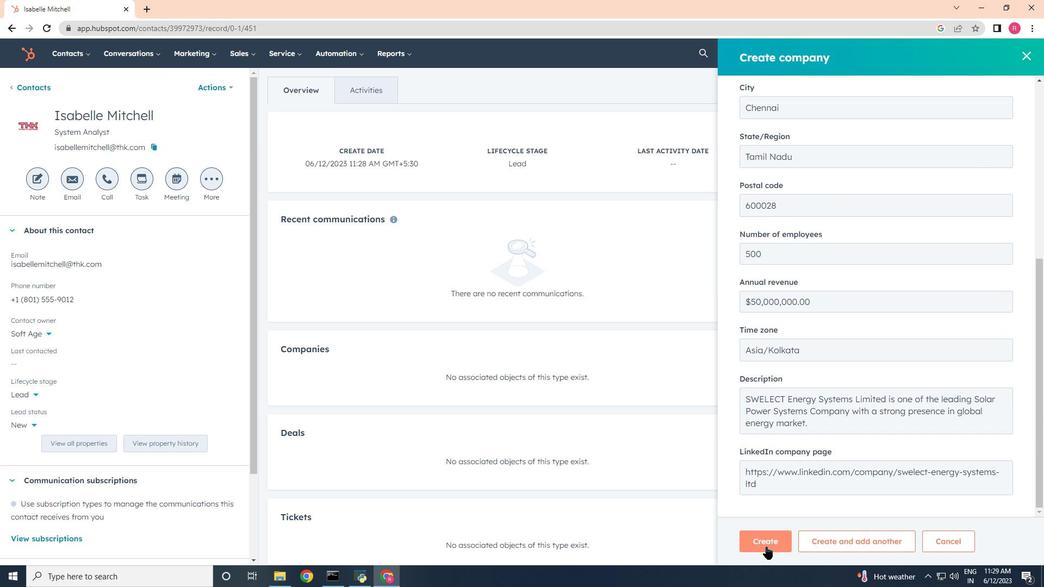 
Action: Mouse moved to (764, 542)
Screenshot: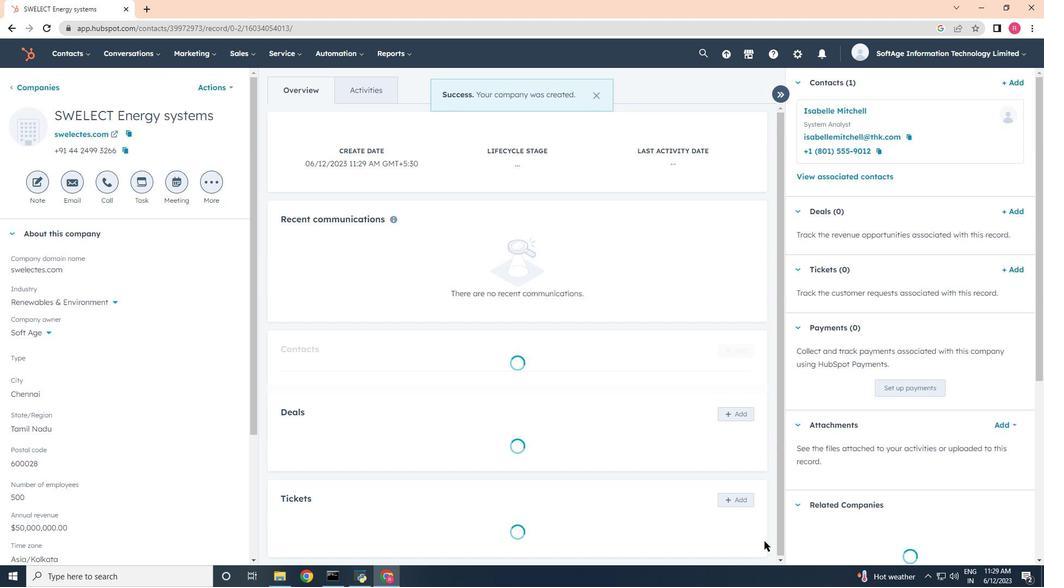 
